 Task: Create a due date automation trigger when advanced on, on the monday of the week before a card is due add dates with an incomplete due date at 11:00 AM.
Action: Mouse moved to (1057, 75)
Screenshot: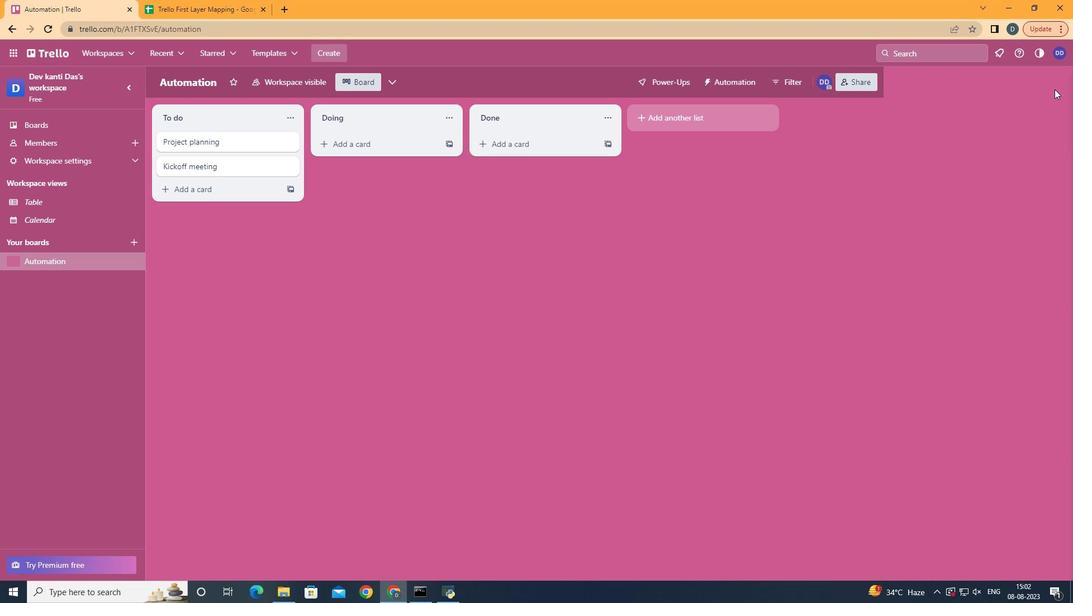 
Action: Mouse pressed left at (1057, 75)
Screenshot: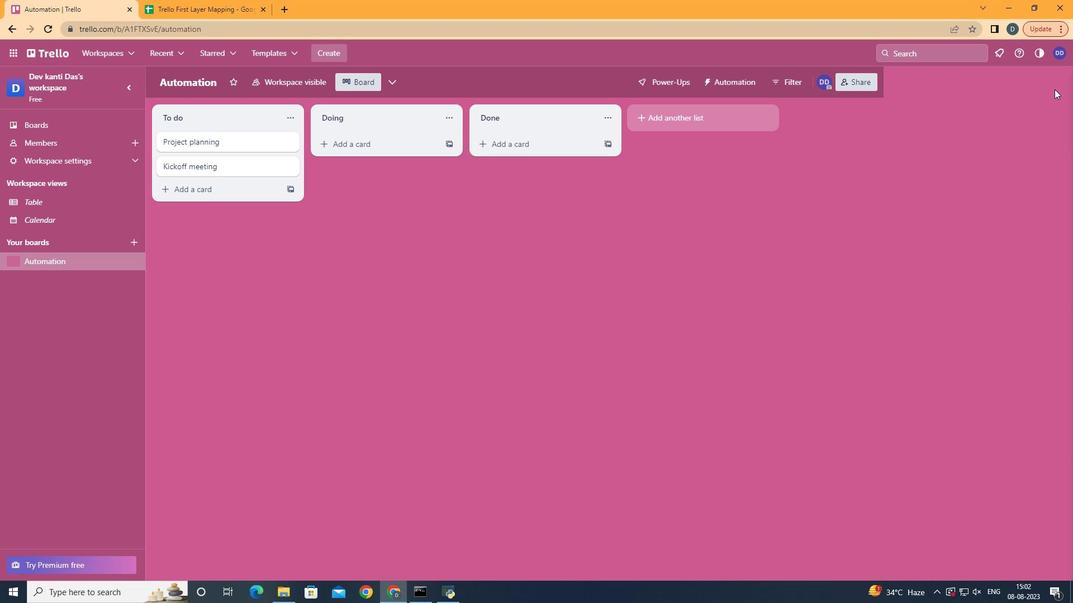 
Action: Mouse moved to (985, 244)
Screenshot: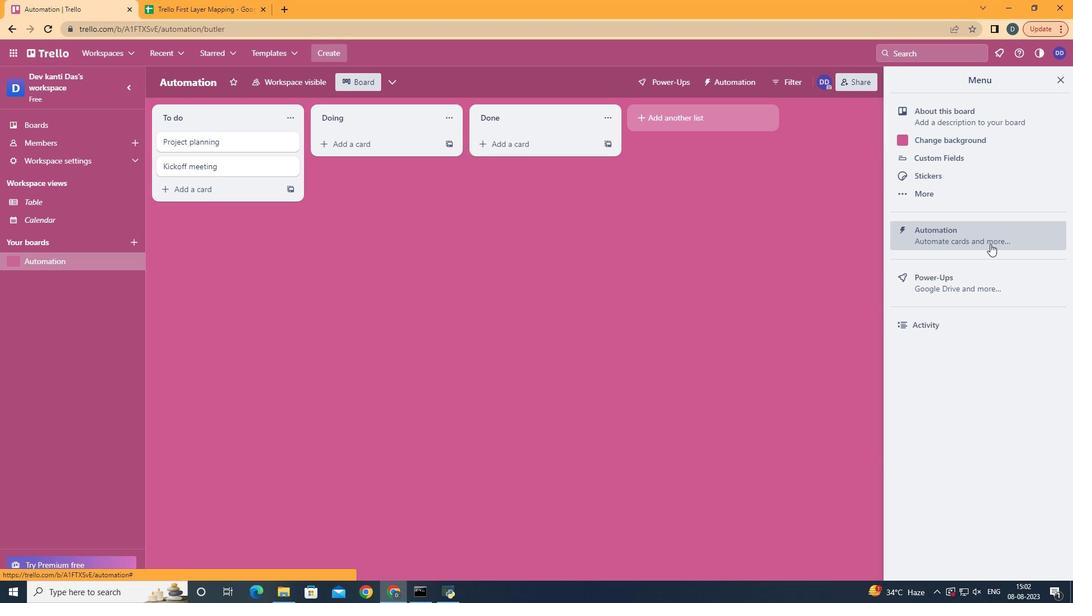 
Action: Mouse pressed left at (985, 244)
Screenshot: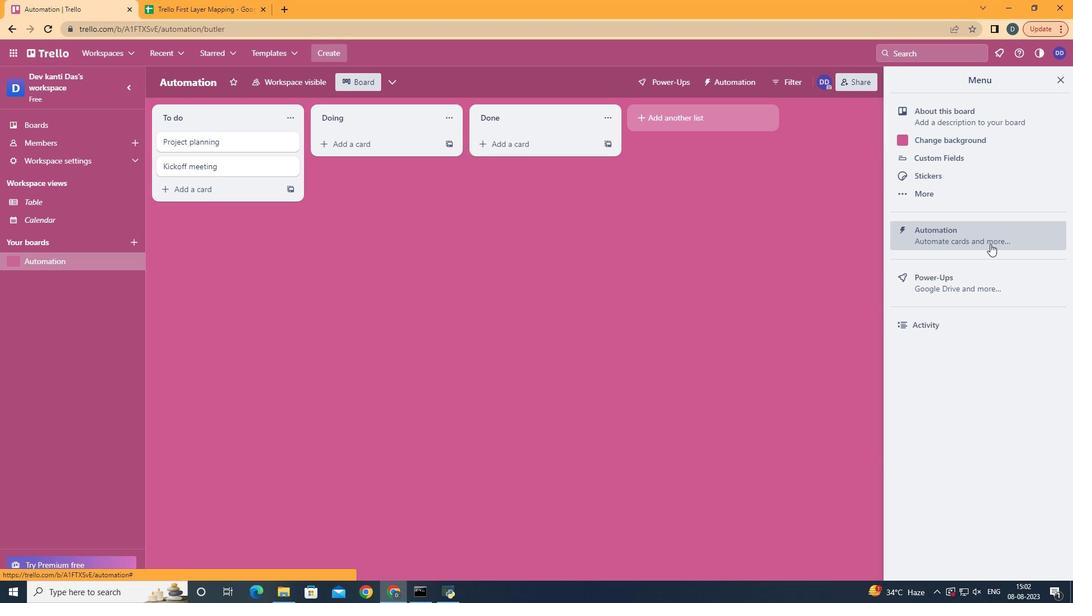 
Action: Mouse moved to (200, 224)
Screenshot: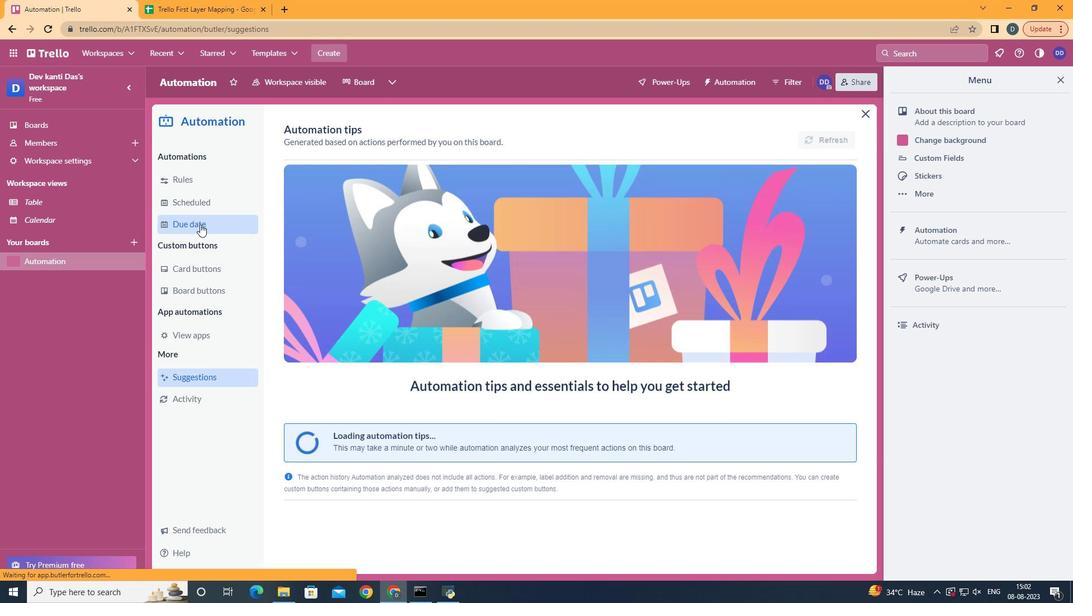 
Action: Mouse pressed left at (200, 224)
Screenshot: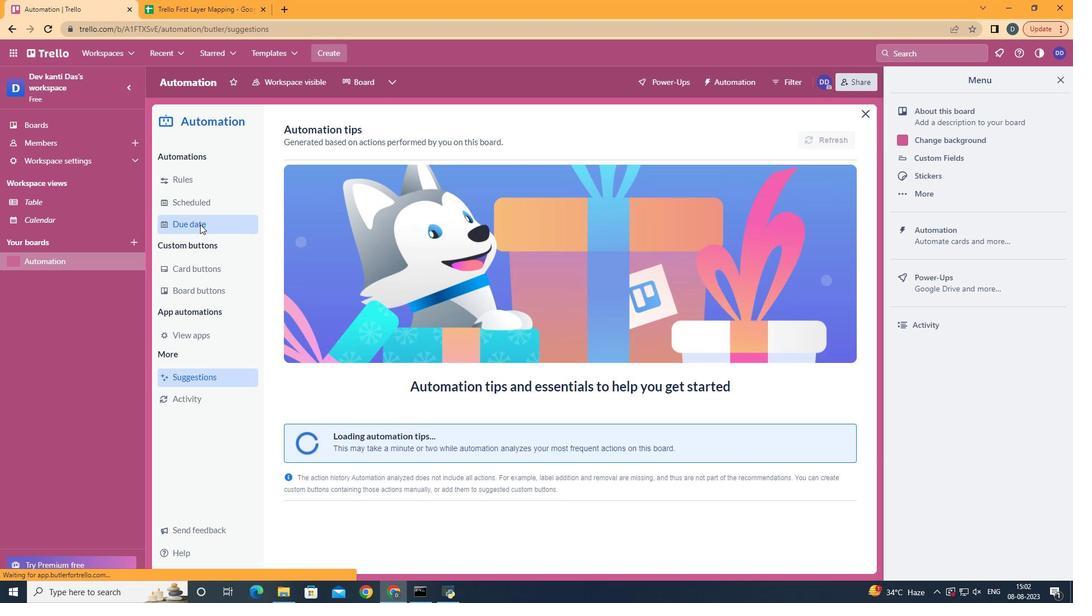 
Action: Mouse moved to (782, 134)
Screenshot: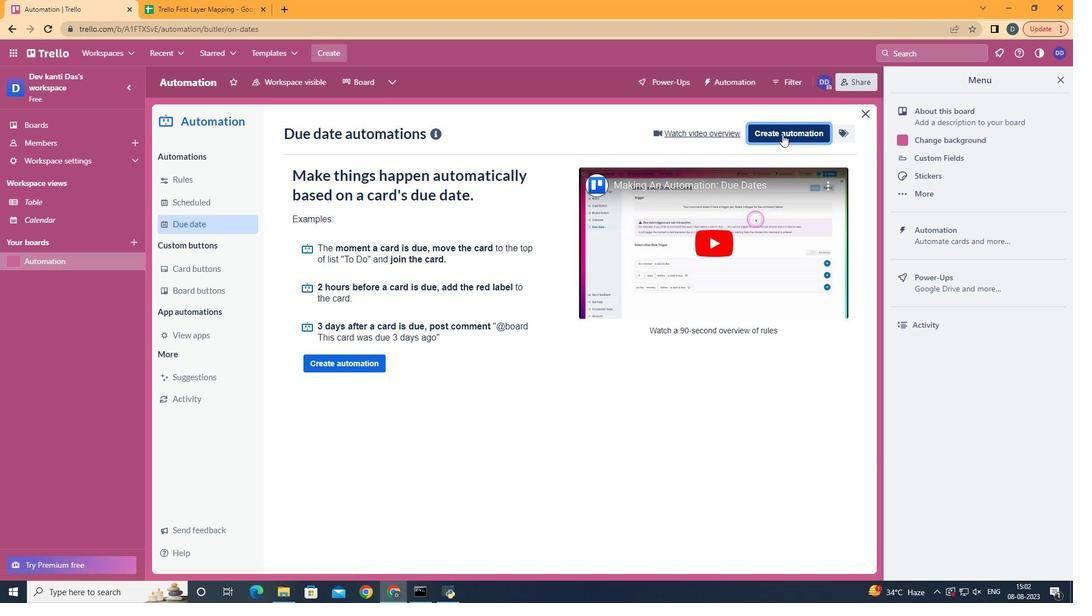 
Action: Mouse pressed left at (782, 134)
Screenshot: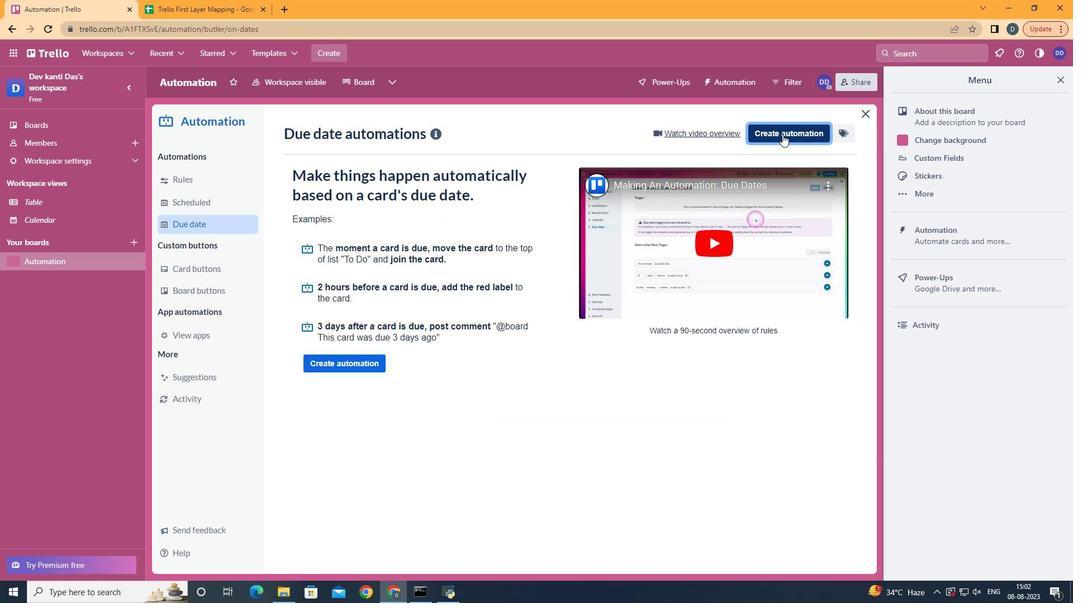 
Action: Mouse moved to (570, 233)
Screenshot: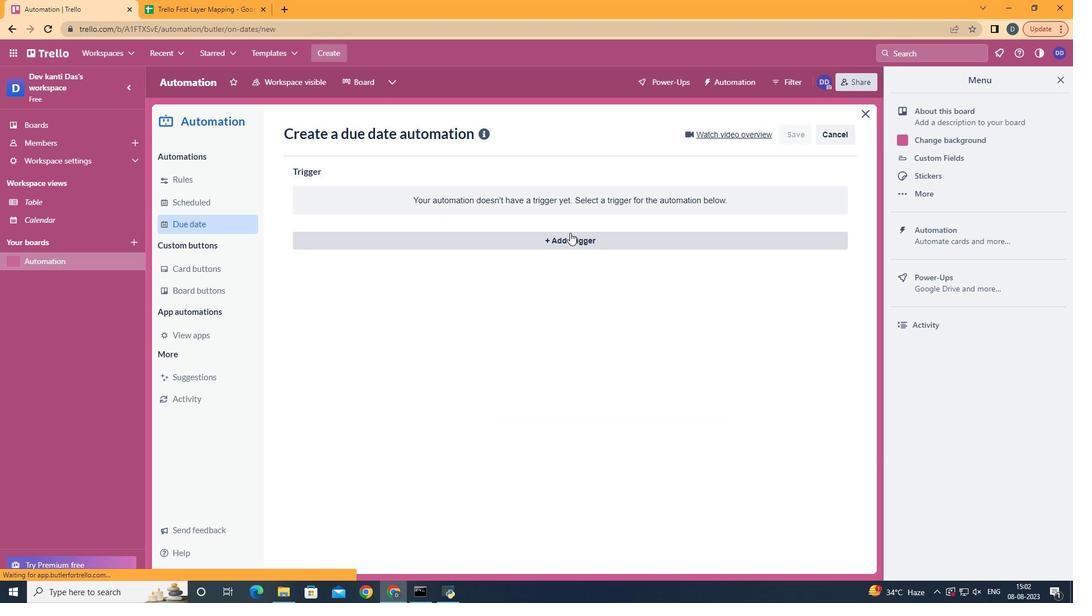 
Action: Mouse pressed left at (570, 233)
Screenshot: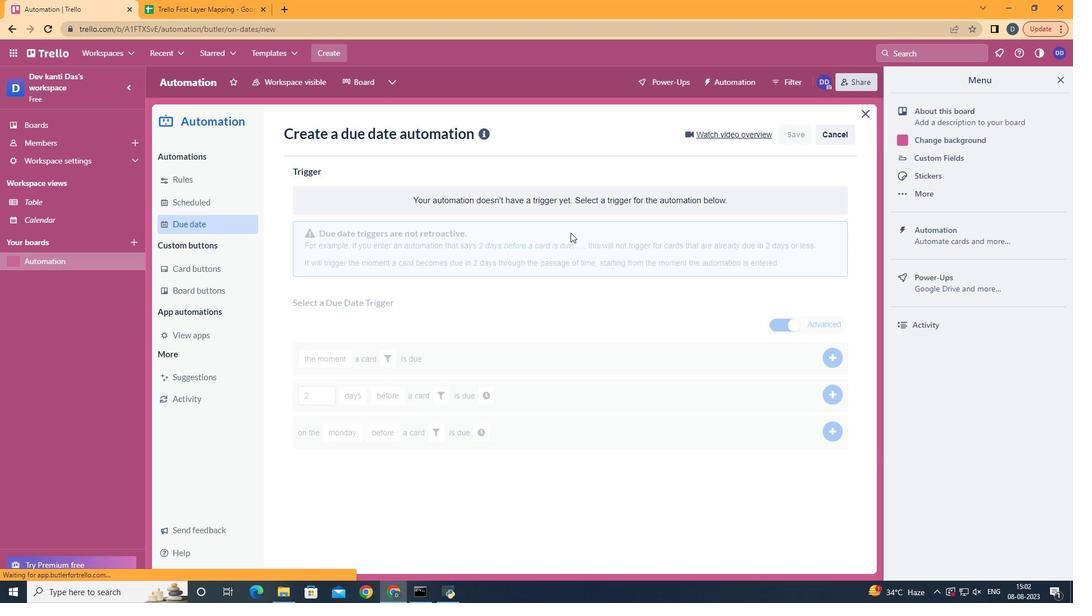 
Action: Mouse moved to (400, 532)
Screenshot: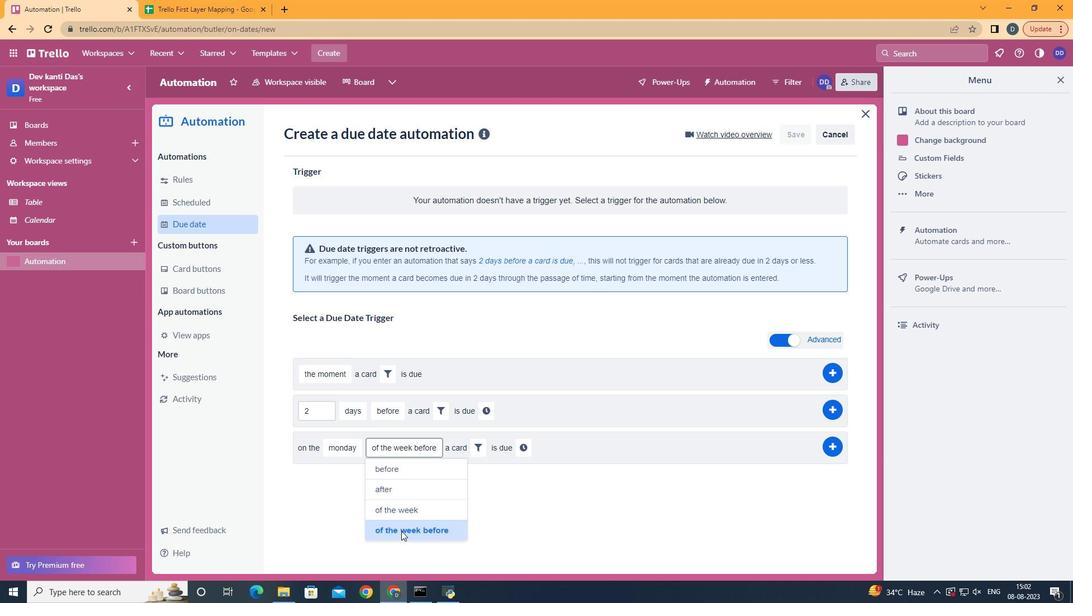 
Action: Mouse pressed left at (400, 532)
Screenshot: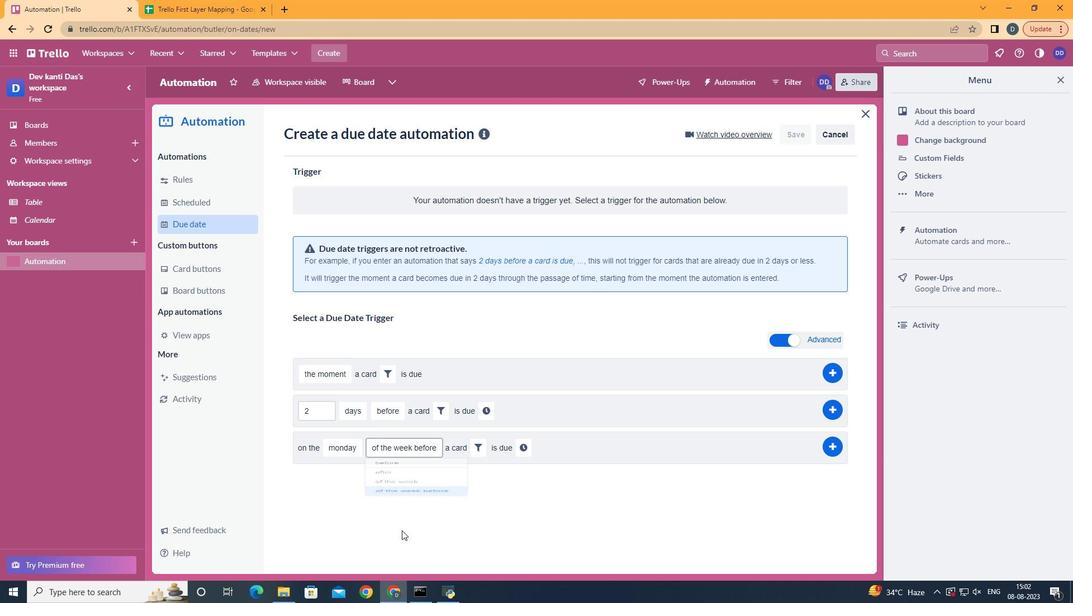 
Action: Mouse moved to (466, 452)
Screenshot: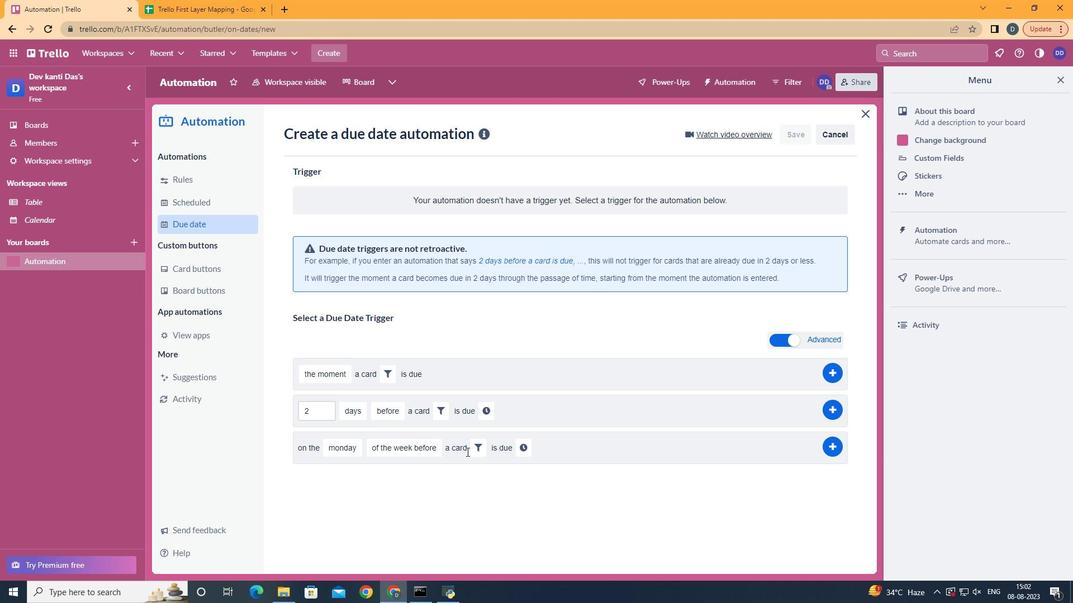 
Action: Mouse pressed left at (466, 452)
Screenshot: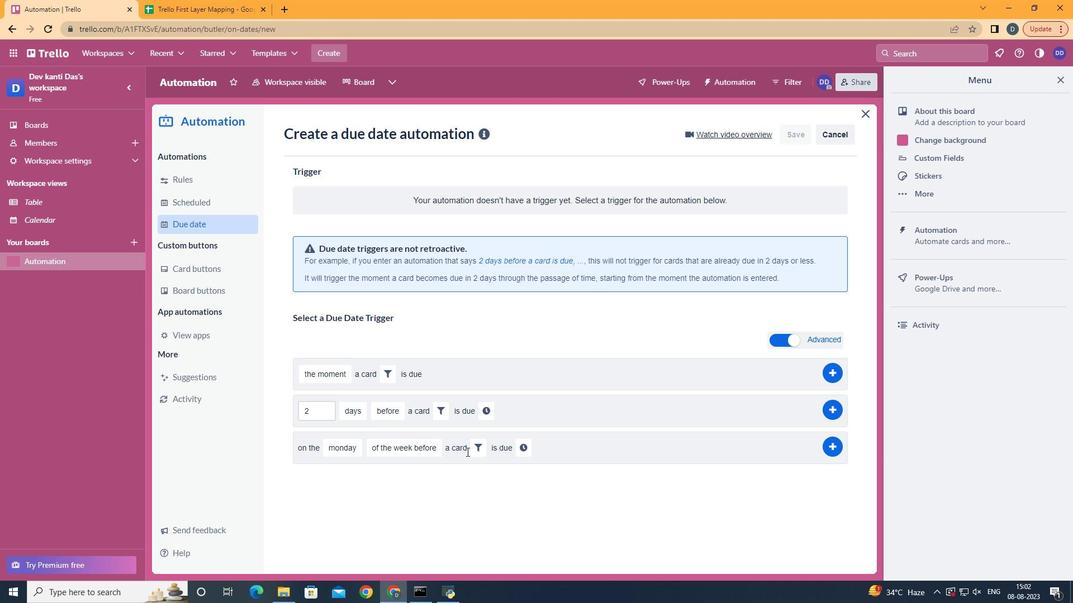 
Action: Mouse moved to (482, 450)
Screenshot: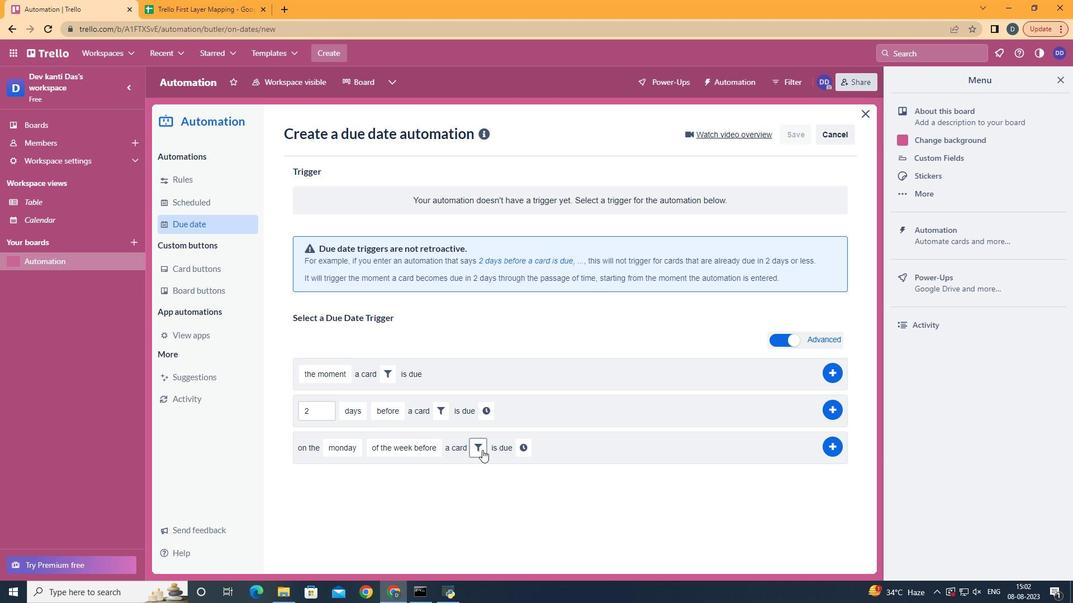 
Action: Mouse pressed left at (482, 450)
Screenshot: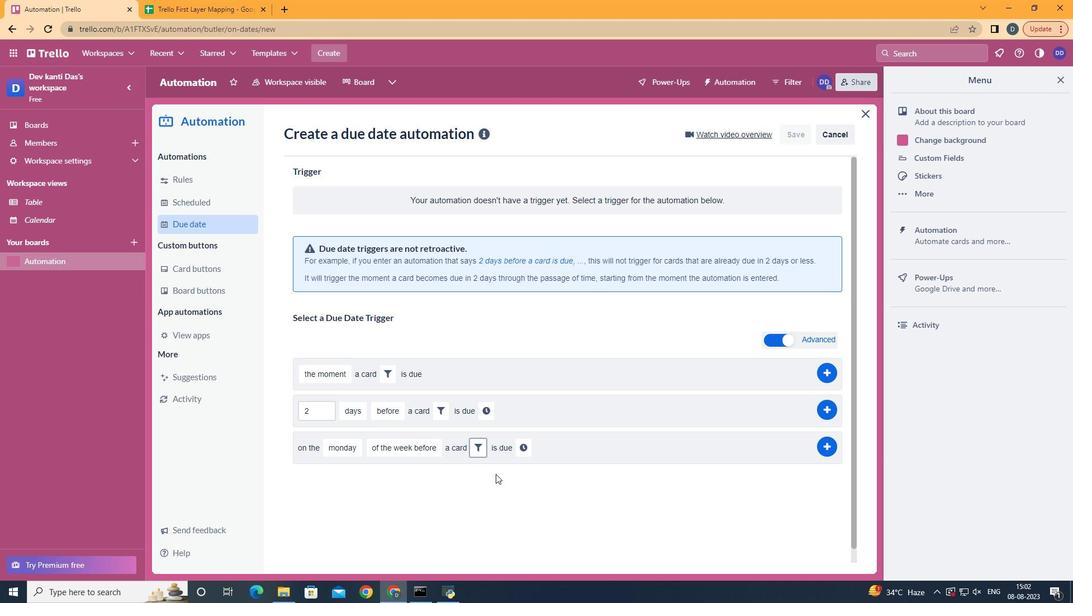 
Action: Mouse moved to (531, 490)
Screenshot: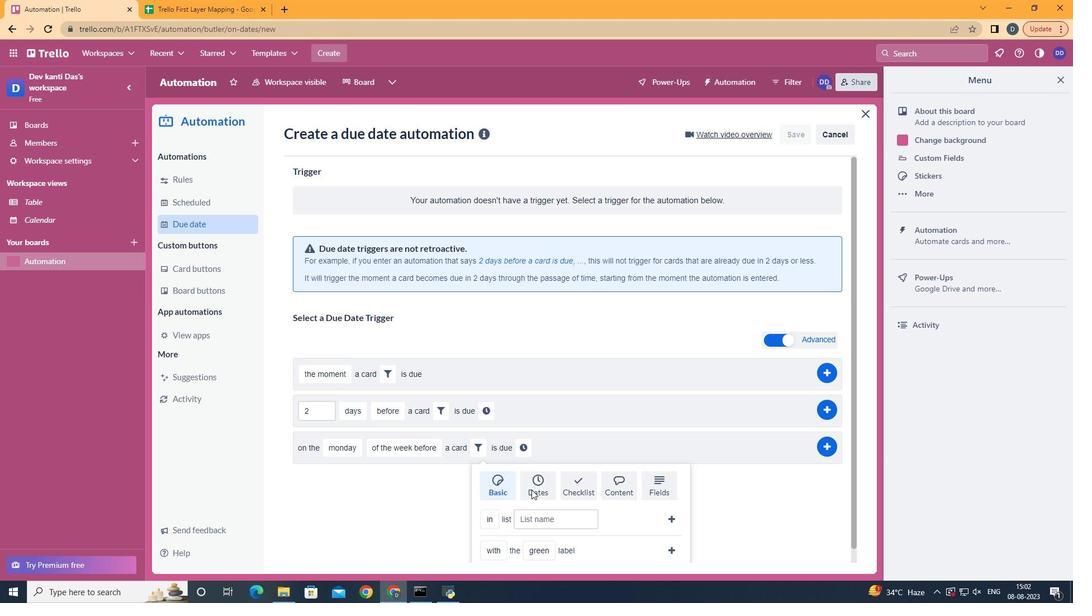 
Action: Mouse pressed left at (531, 490)
Screenshot: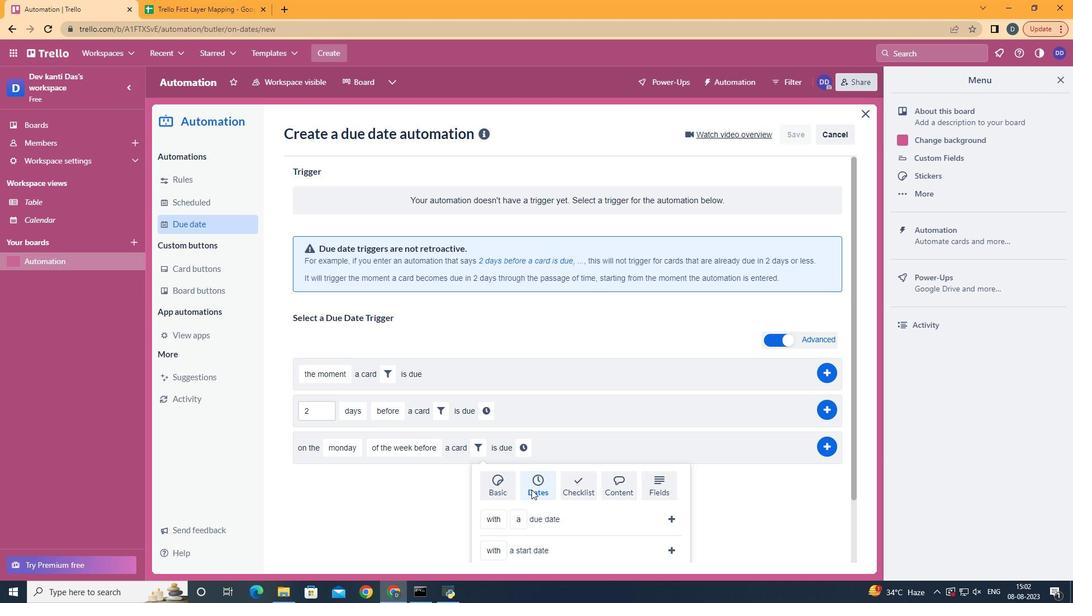 
Action: Mouse moved to (505, 477)
Screenshot: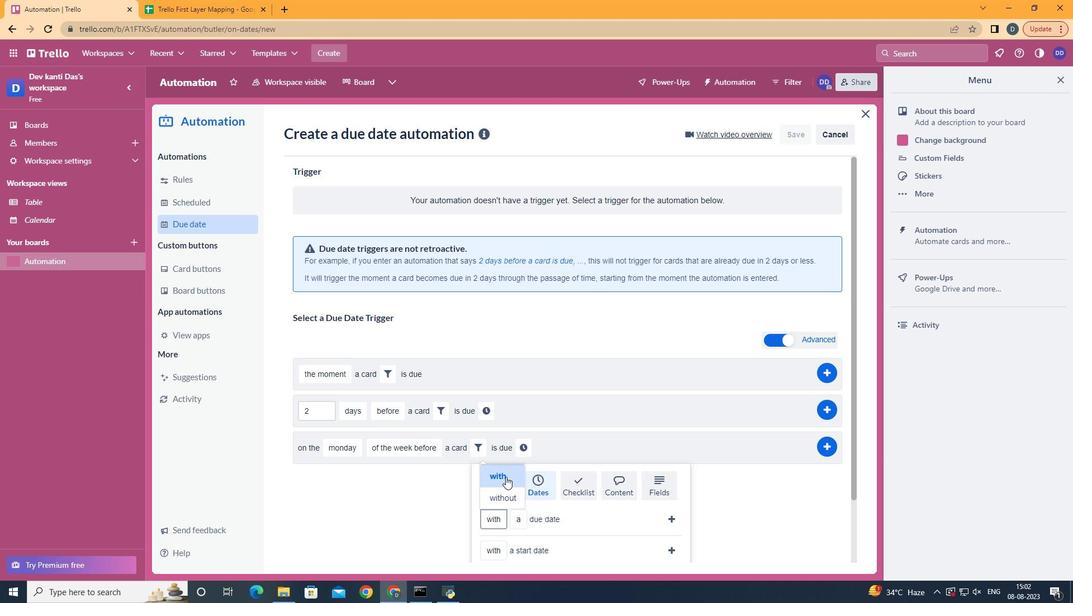 
Action: Mouse pressed left at (505, 477)
Screenshot: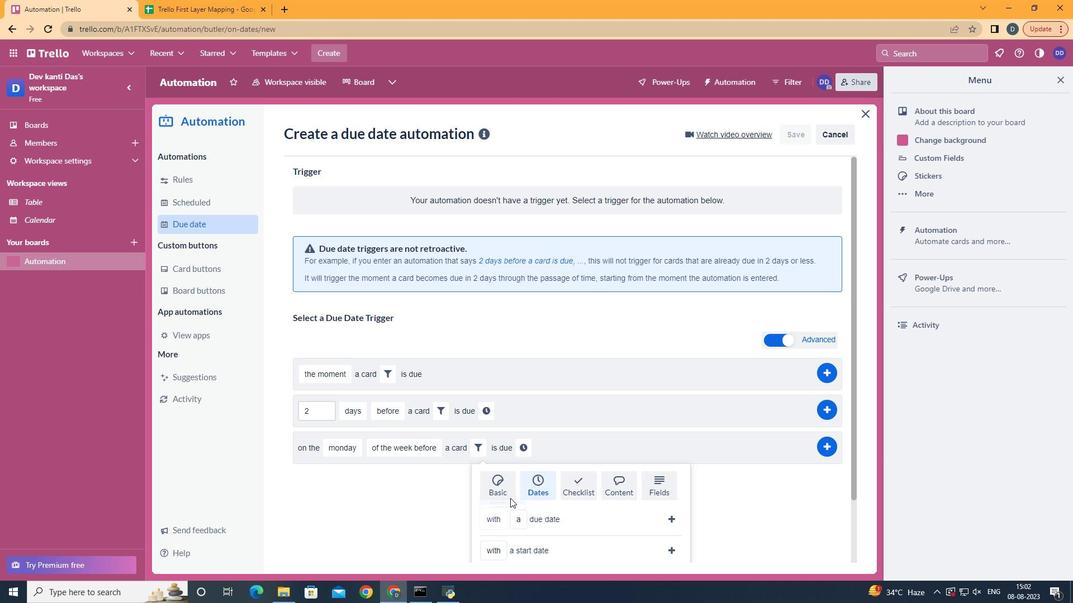 
Action: Mouse moved to (552, 476)
Screenshot: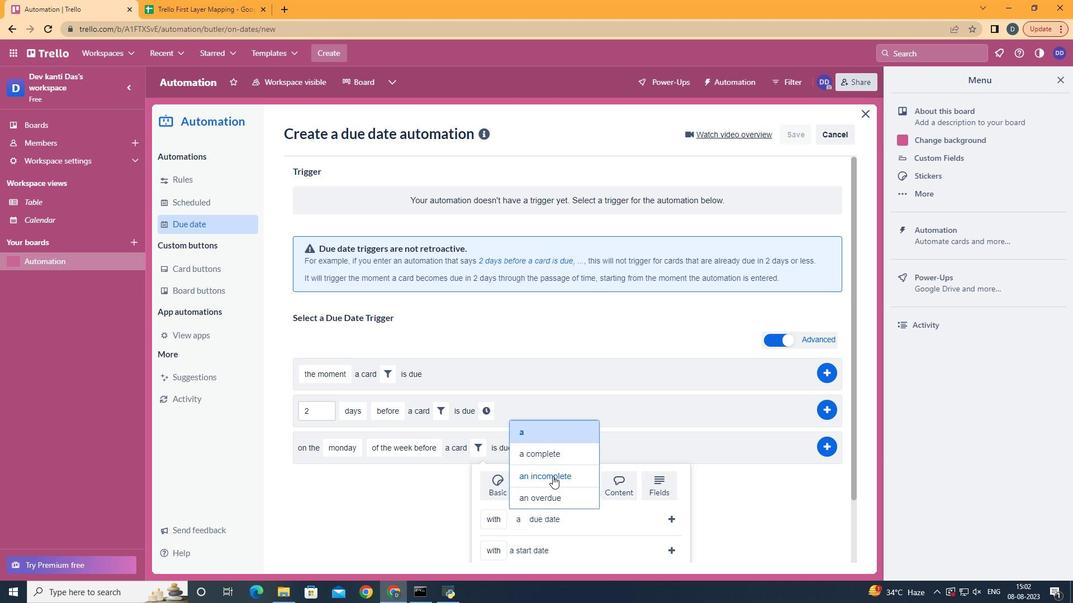 
Action: Mouse pressed left at (552, 476)
Screenshot: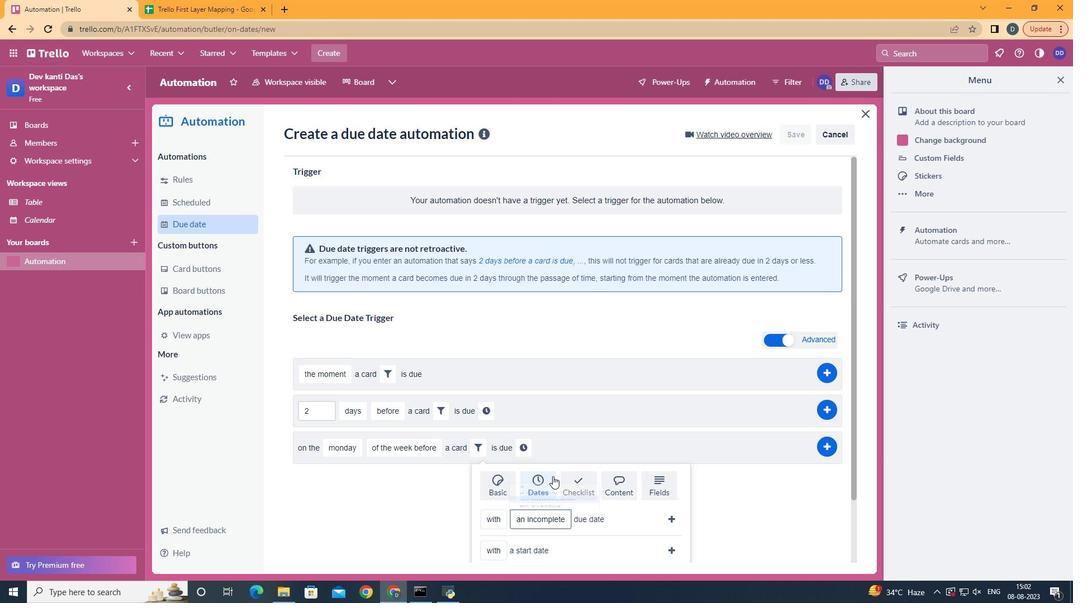 
Action: Mouse moved to (668, 517)
Screenshot: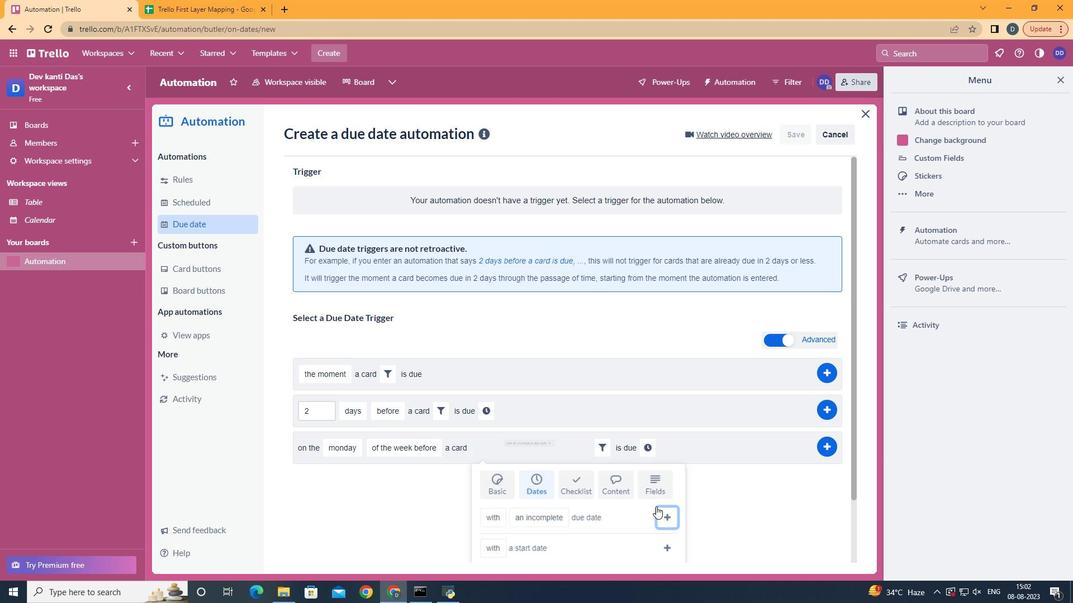 
Action: Mouse pressed left at (668, 517)
Screenshot: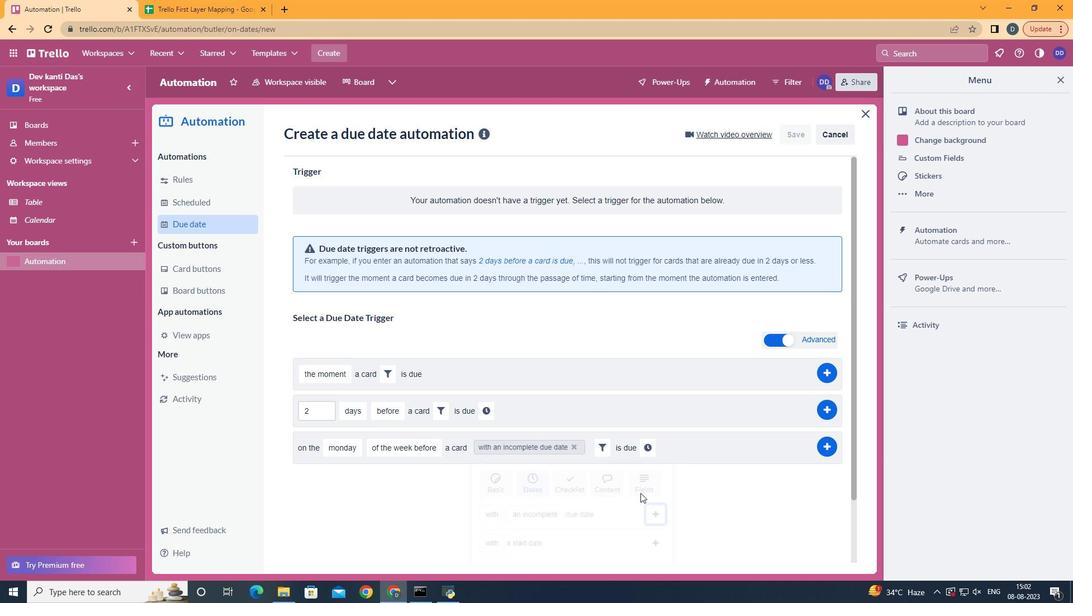 
Action: Mouse moved to (654, 449)
Screenshot: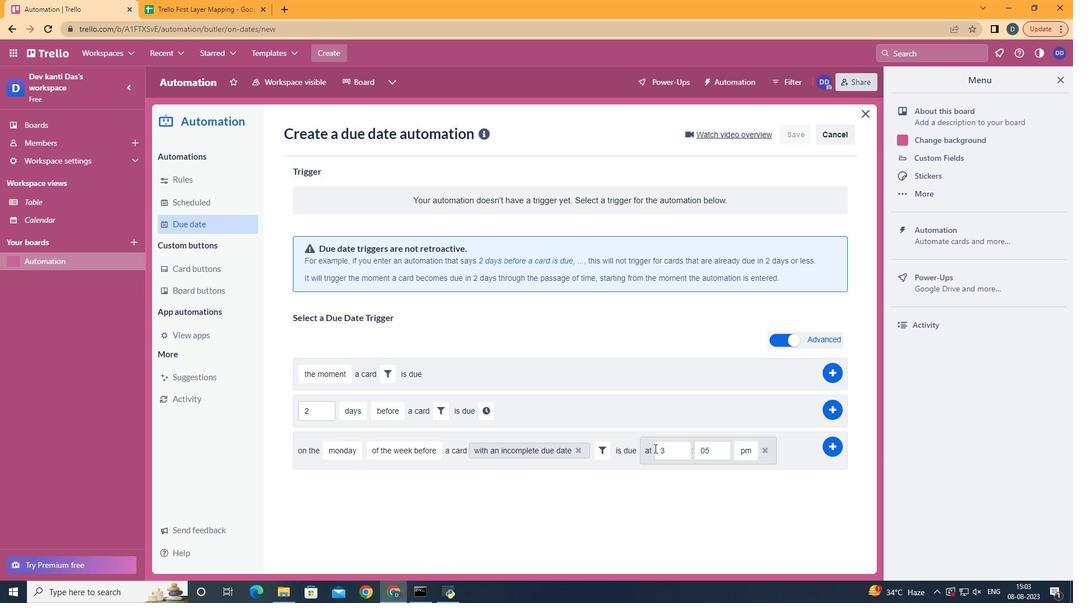 
Action: Mouse pressed left at (654, 449)
Screenshot: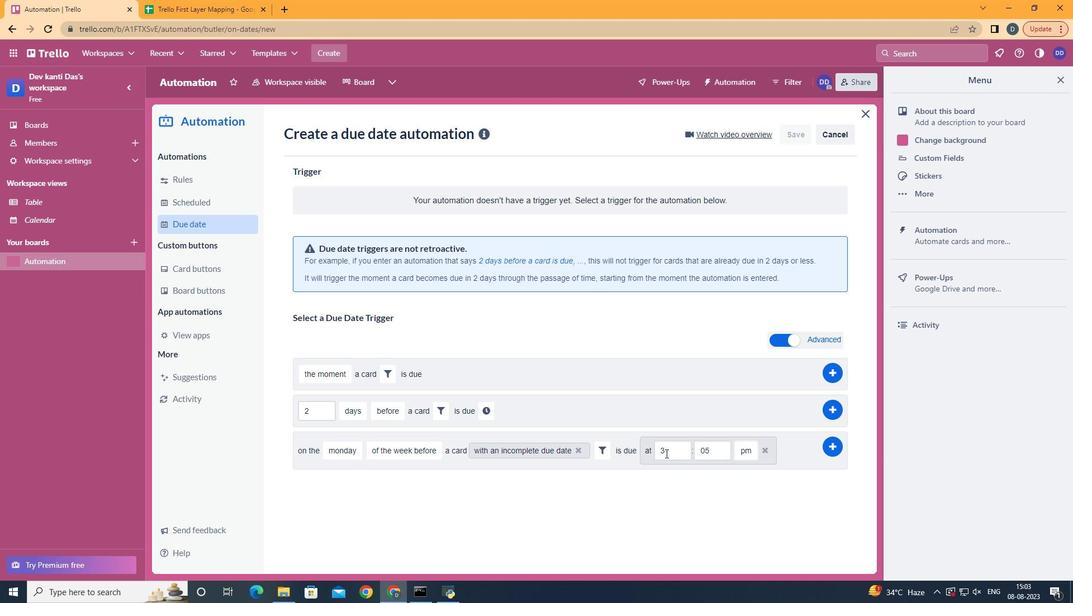 
Action: Mouse moved to (678, 455)
Screenshot: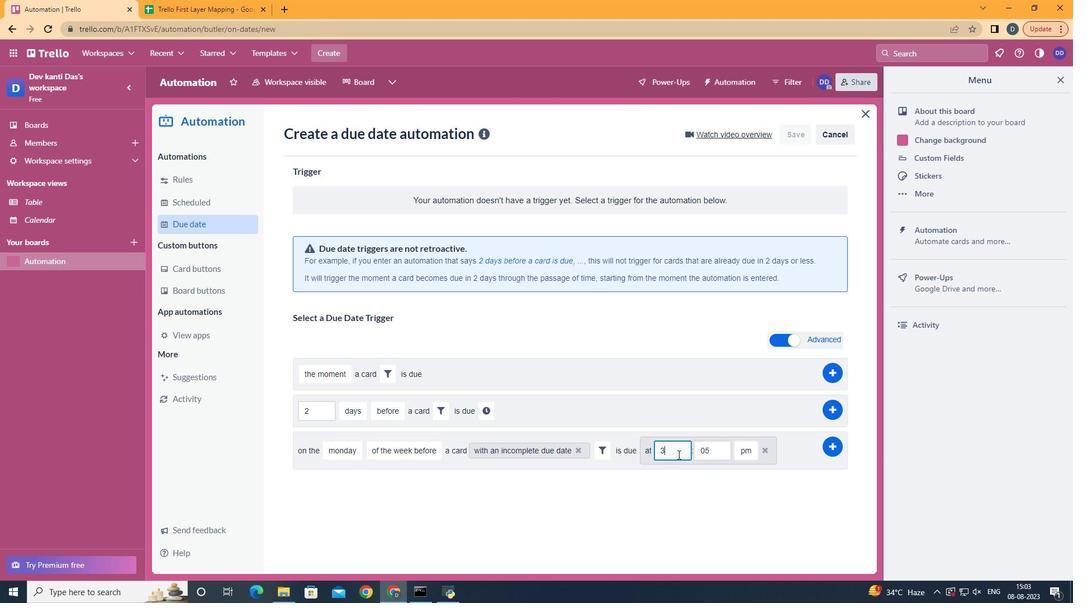 
Action: Mouse pressed left at (678, 455)
Screenshot: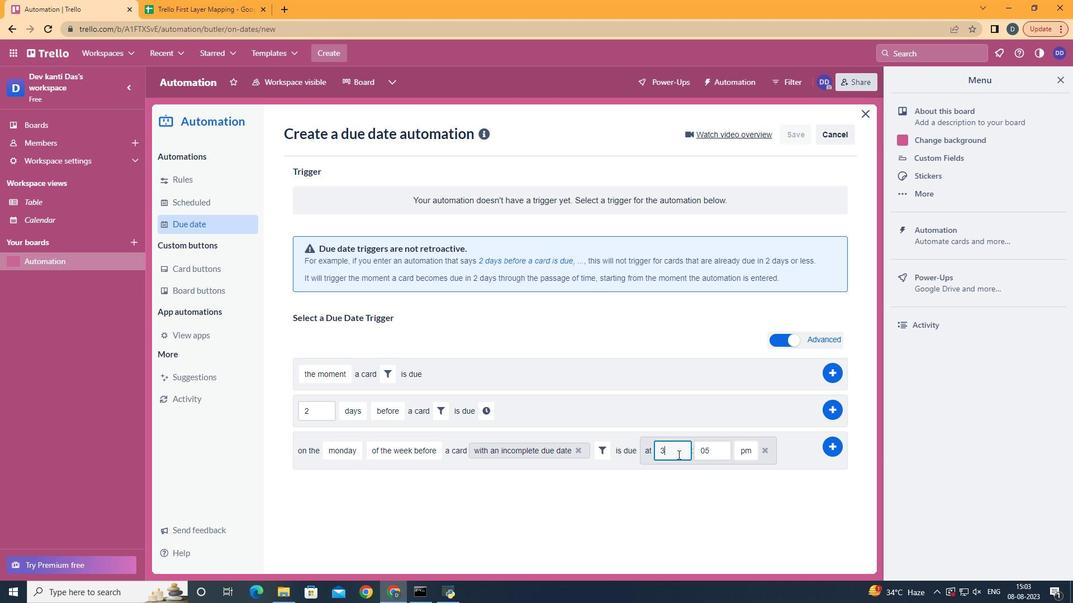 
Action: Mouse moved to (678, 455)
Screenshot: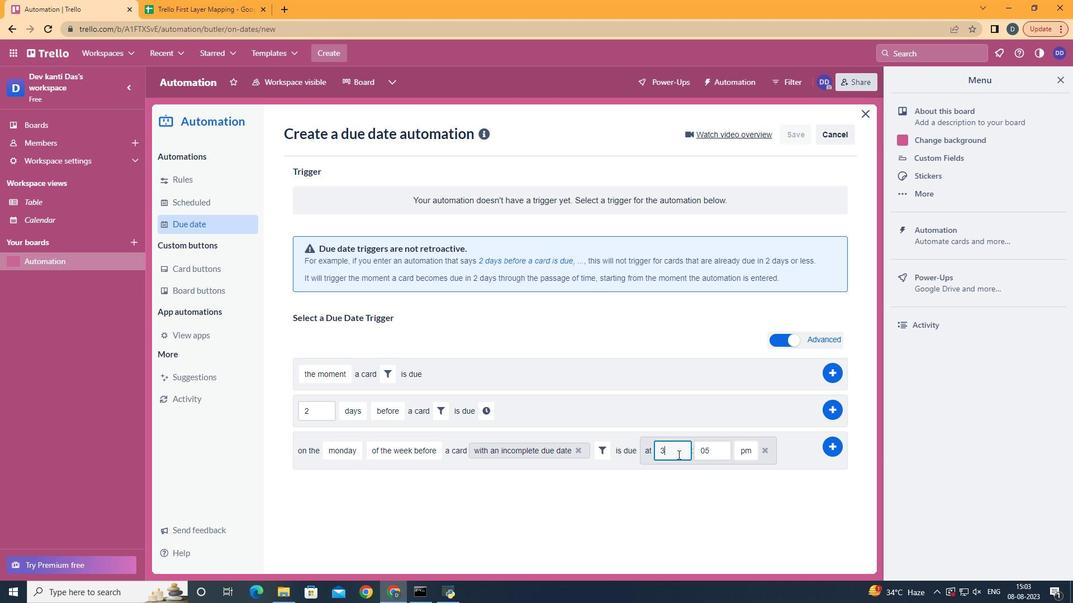 
Action: Key pressed <Key.backspace>11
Screenshot: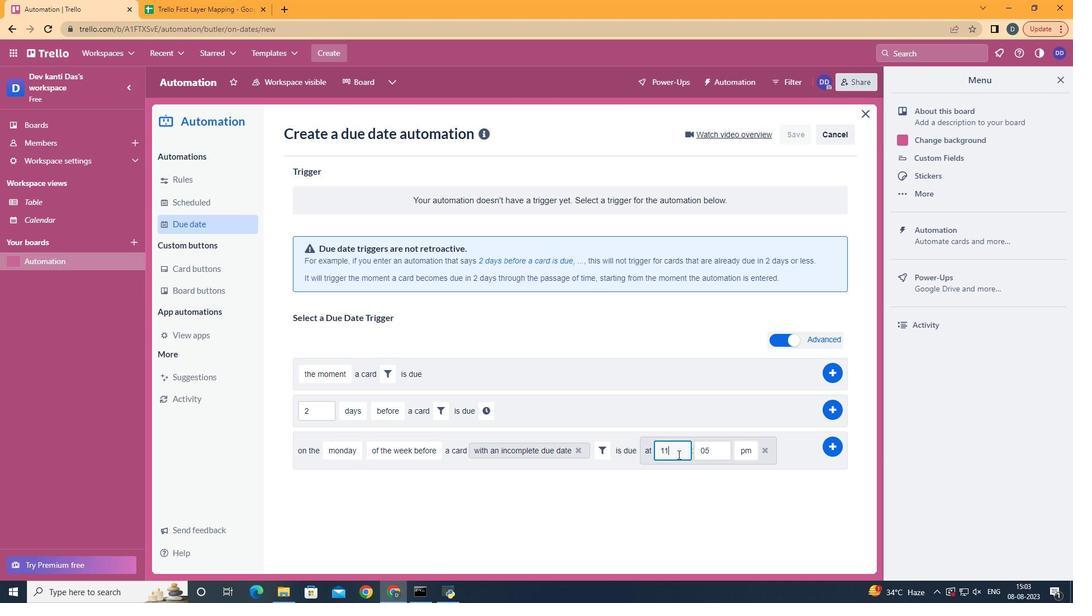
Action: Mouse moved to (712, 455)
Screenshot: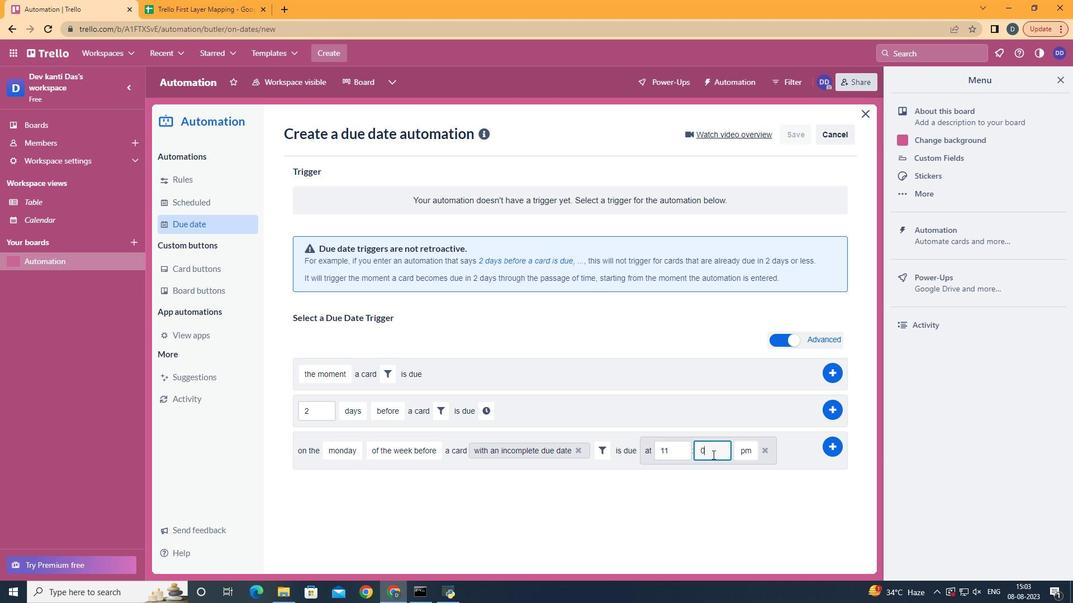 
Action: Mouse pressed left at (712, 455)
Screenshot: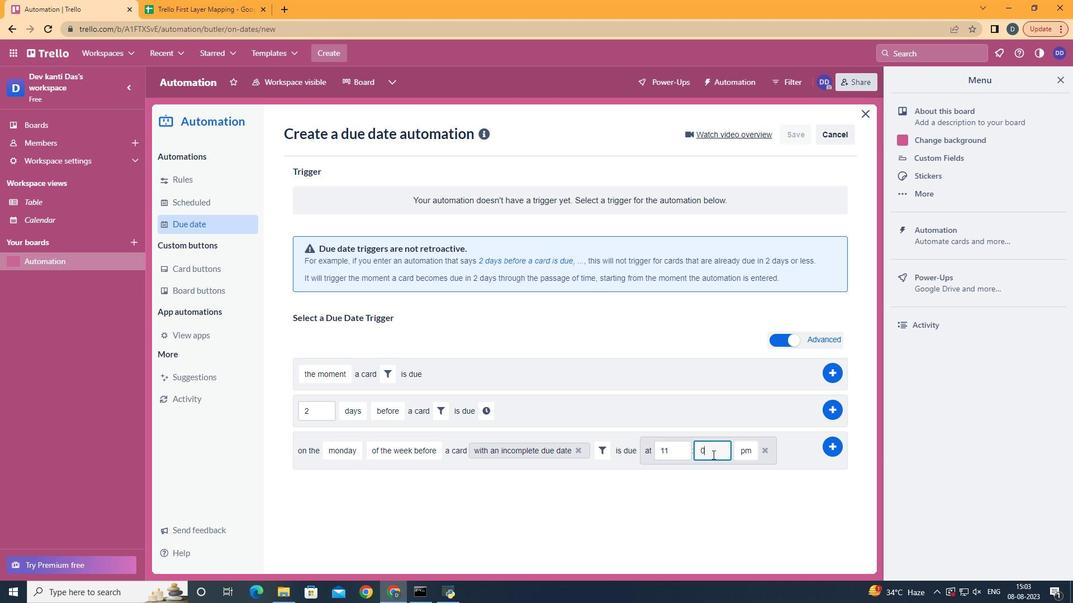 
Action: Key pressed <Key.backspace>0
Screenshot: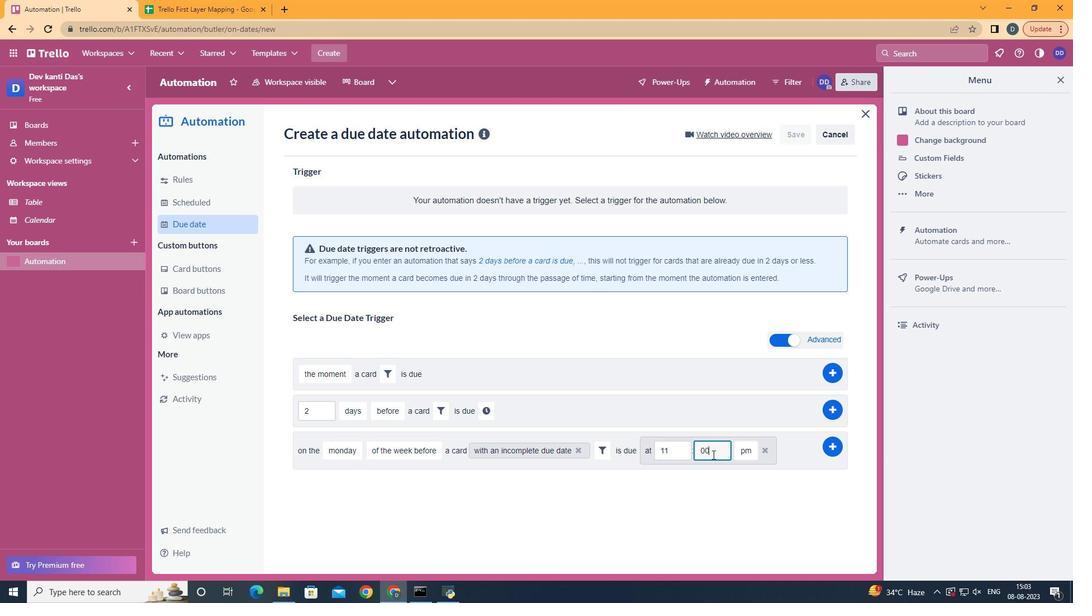 
Action: Mouse moved to (753, 475)
Screenshot: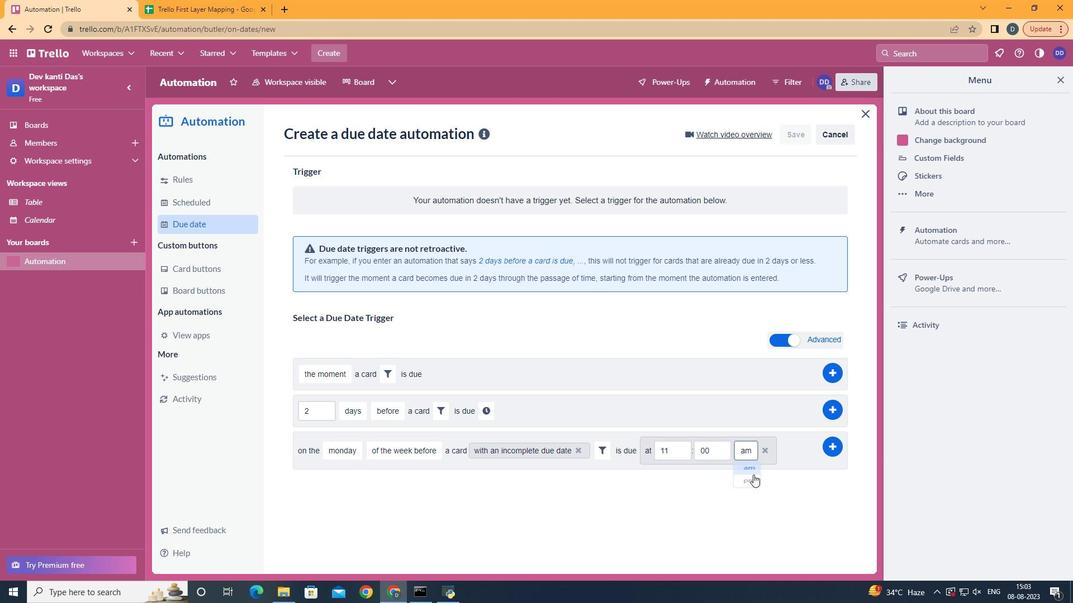 
Action: Mouse pressed left at (753, 475)
Screenshot: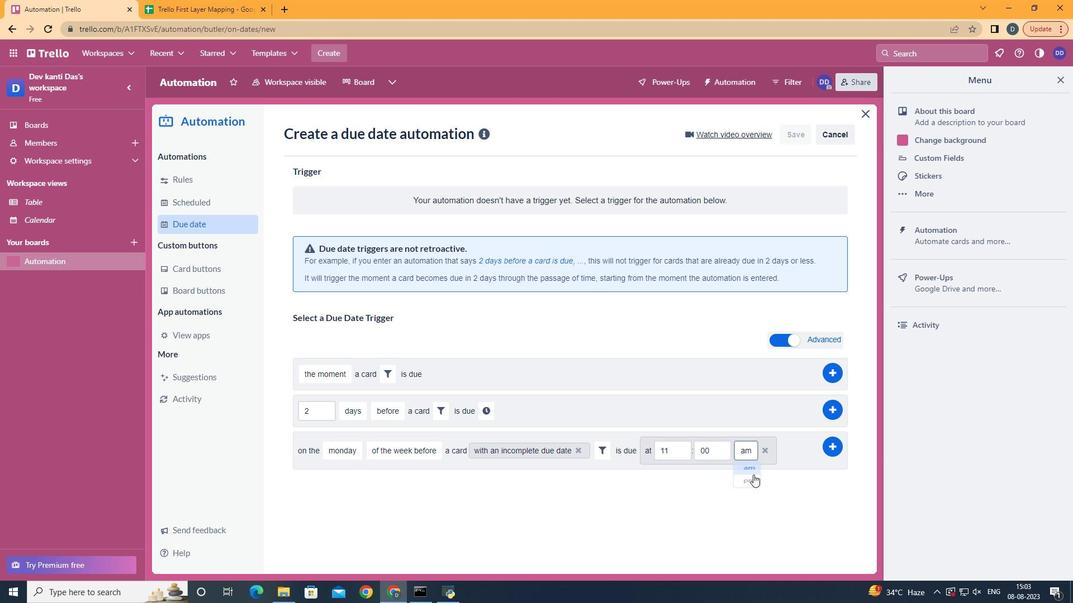 
Action: Mouse moved to (829, 453)
Screenshot: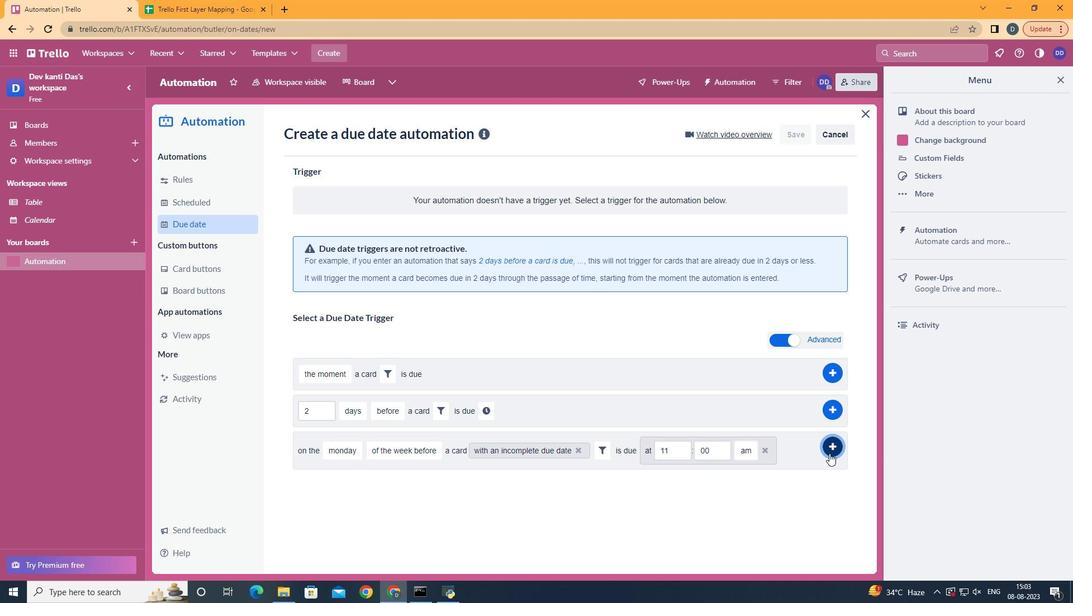 
Action: Mouse pressed left at (829, 453)
Screenshot: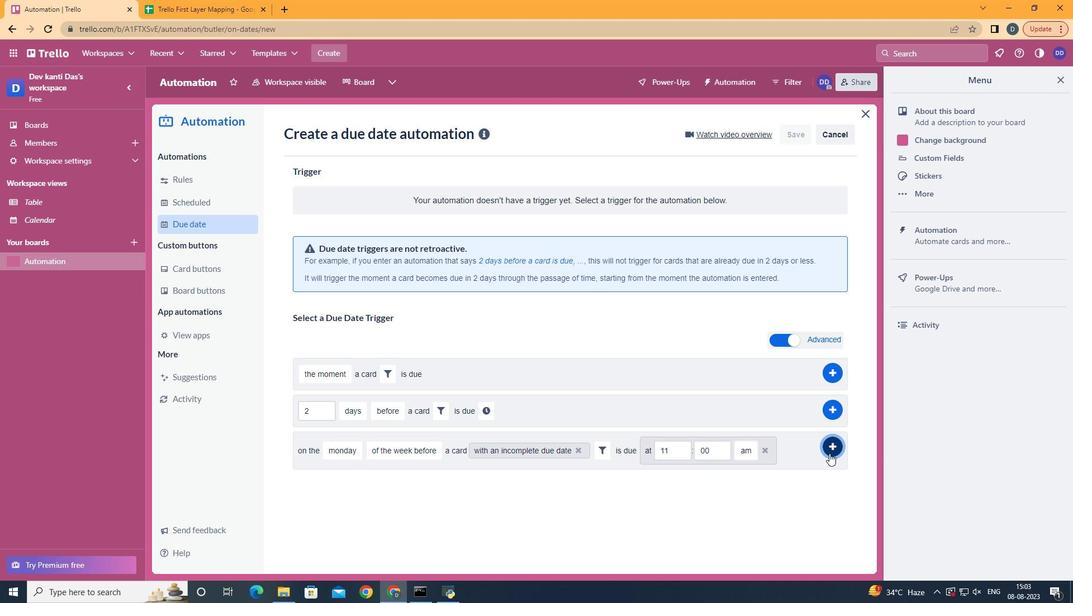 
Action: Mouse moved to (728, 252)
Screenshot: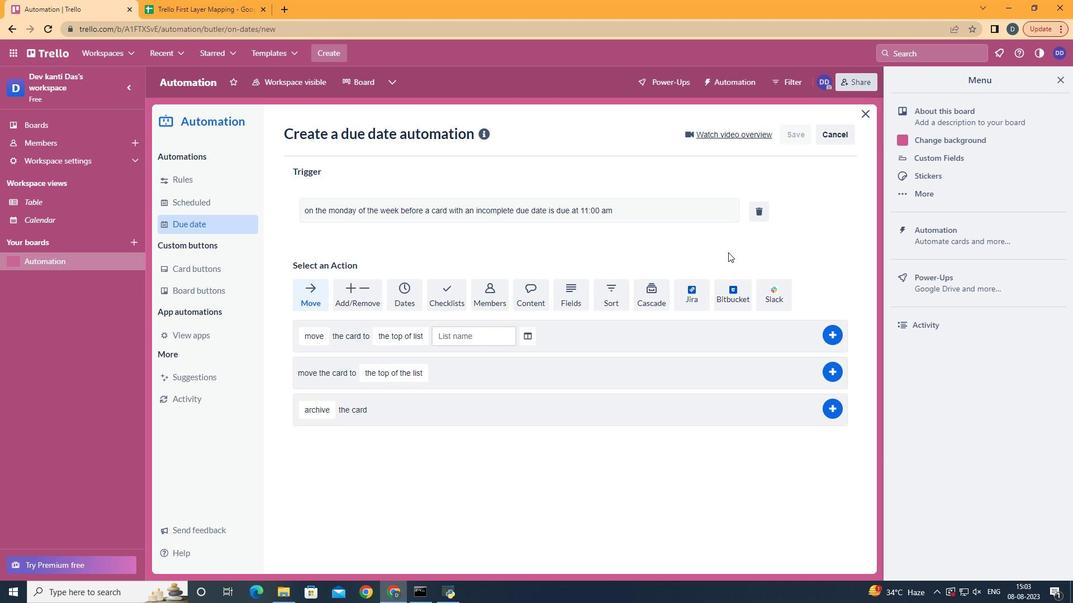 
